 Task: Add Bioray Ndf Calm Liquid Herbal Drops to the cart.
Action: Mouse moved to (287, 141)
Screenshot: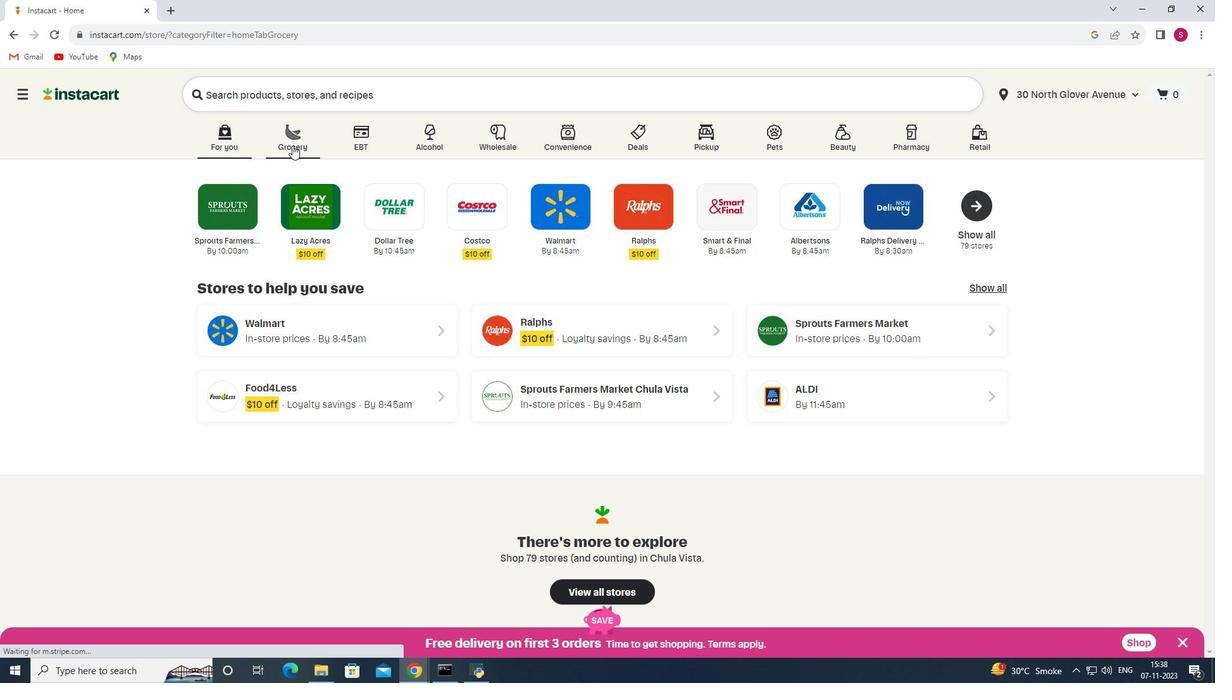 
Action: Mouse pressed left at (287, 141)
Screenshot: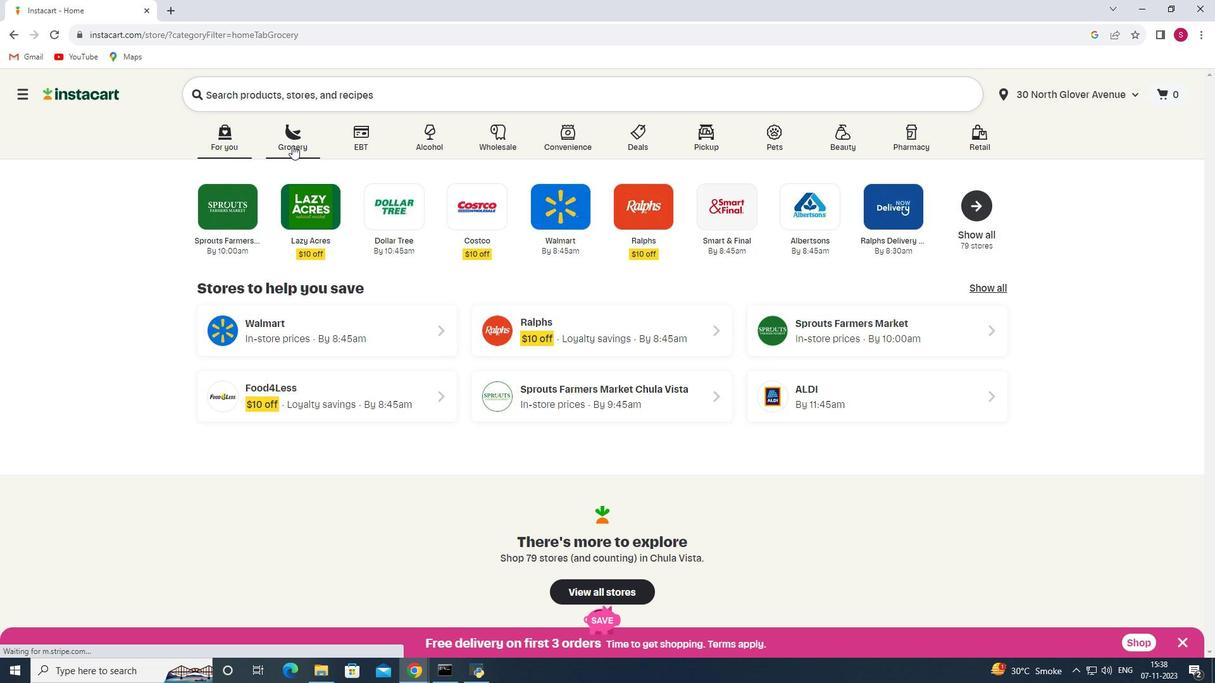 
Action: Mouse moved to (291, 372)
Screenshot: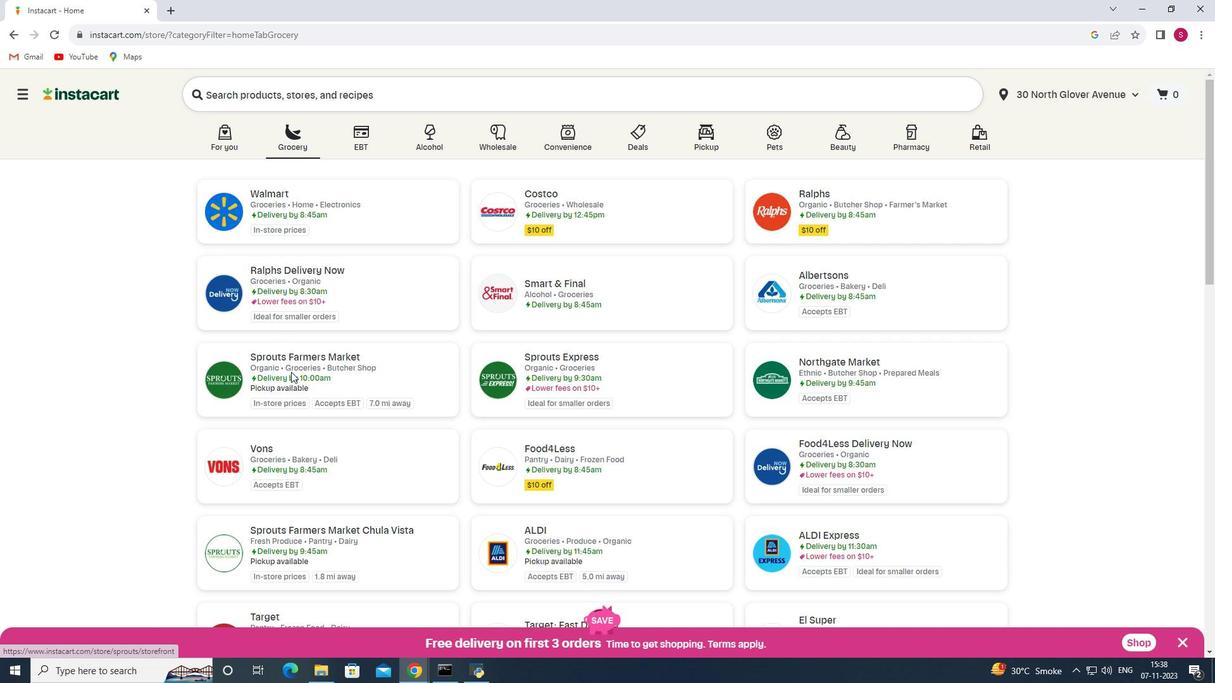 
Action: Mouse pressed left at (291, 372)
Screenshot: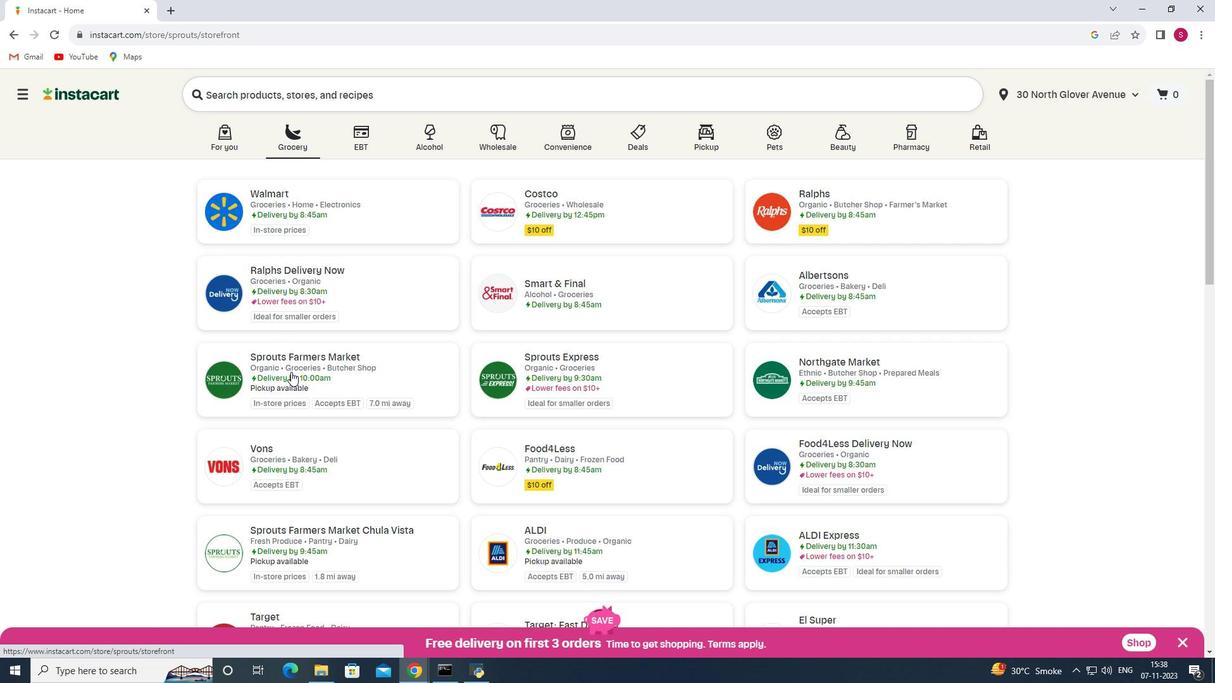 
Action: Mouse moved to (87, 374)
Screenshot: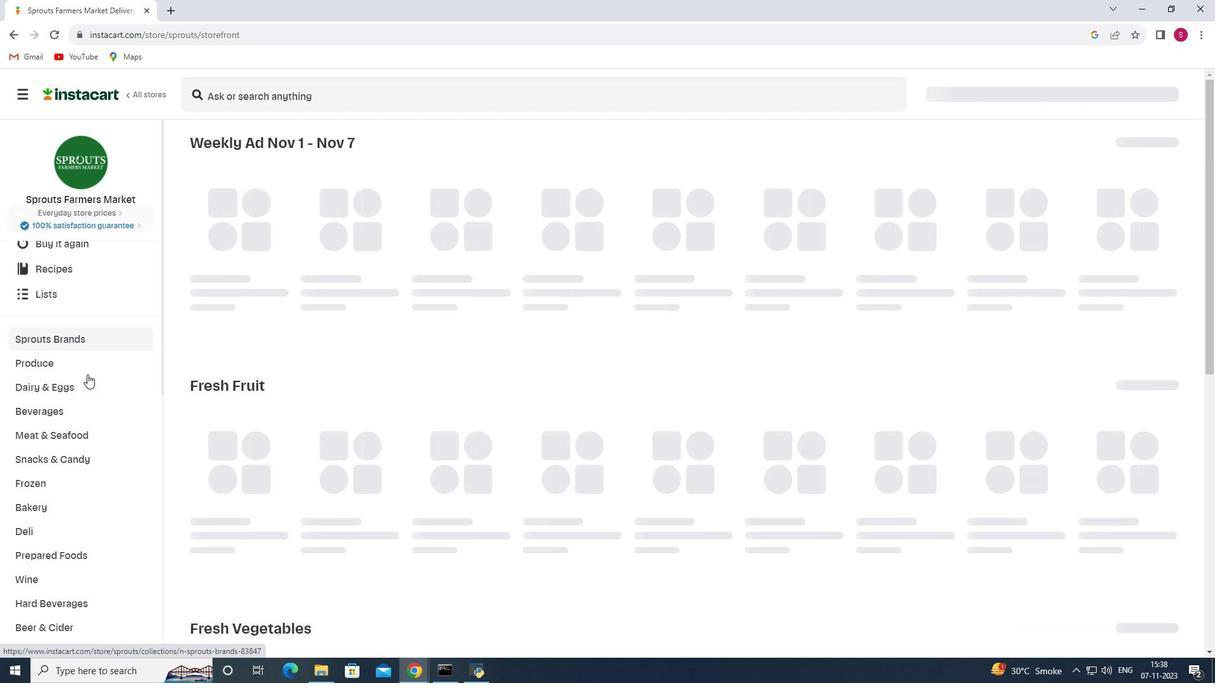 
Action: Mouse scrolled (87, 374) with delta (0, 0)
Screenshot: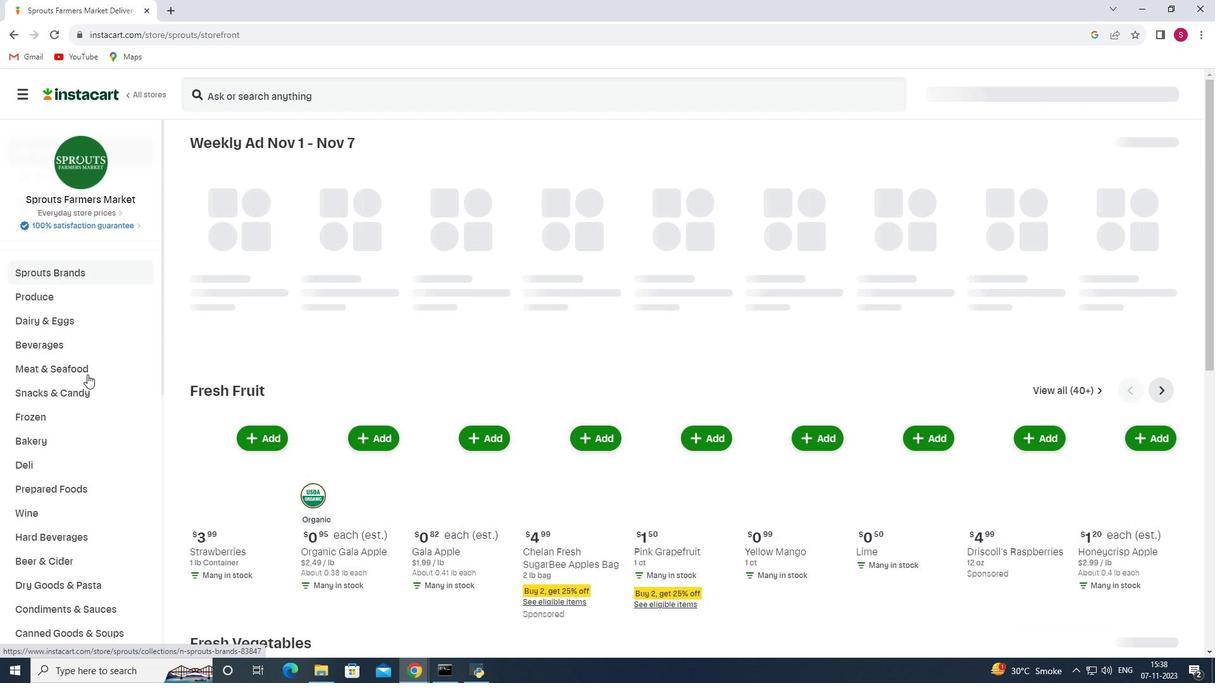 
Action: Mouse scrolled (87, 374) with delta (0, 0)
Screenshot: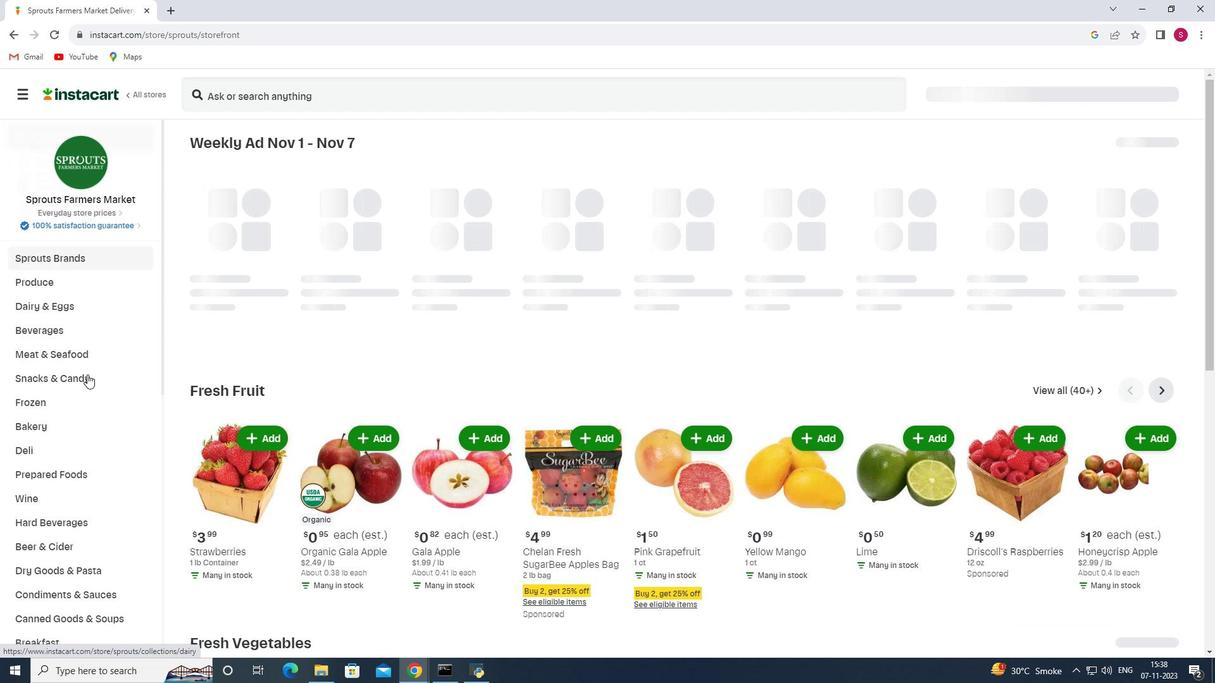 
Action: Mouse moved to (86, 374)
Screenshot: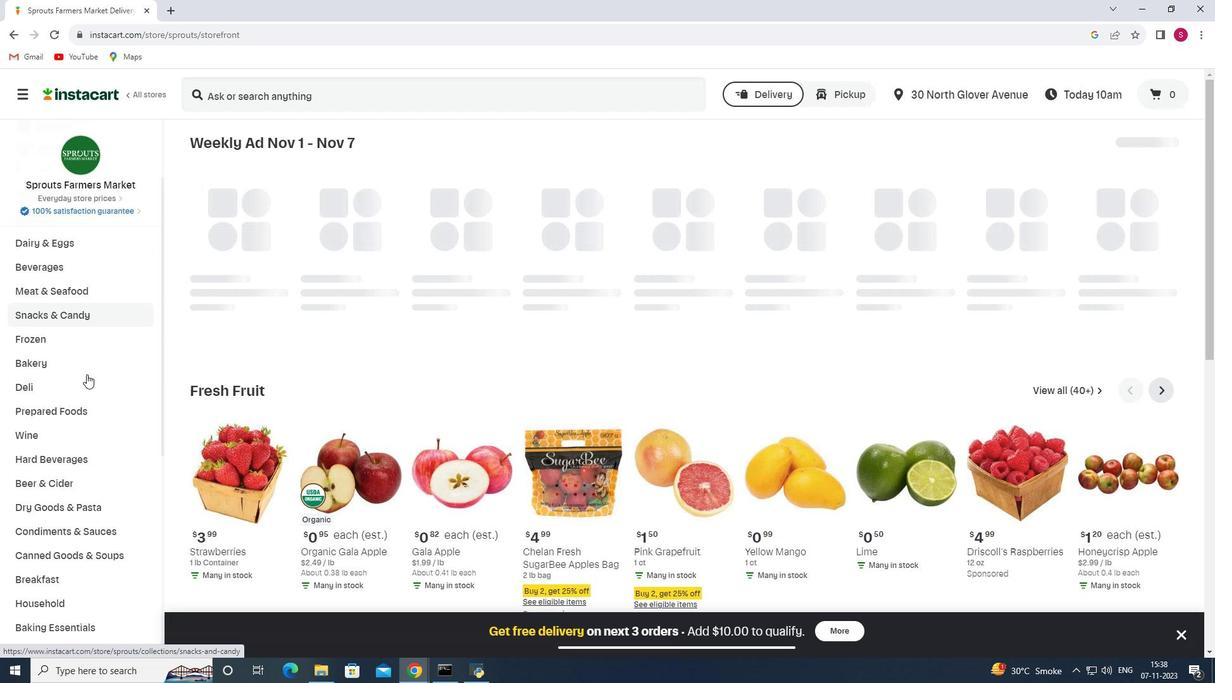 
Action: Mouse scrolled (86, 374) with delta (0, 0)
Screenshot: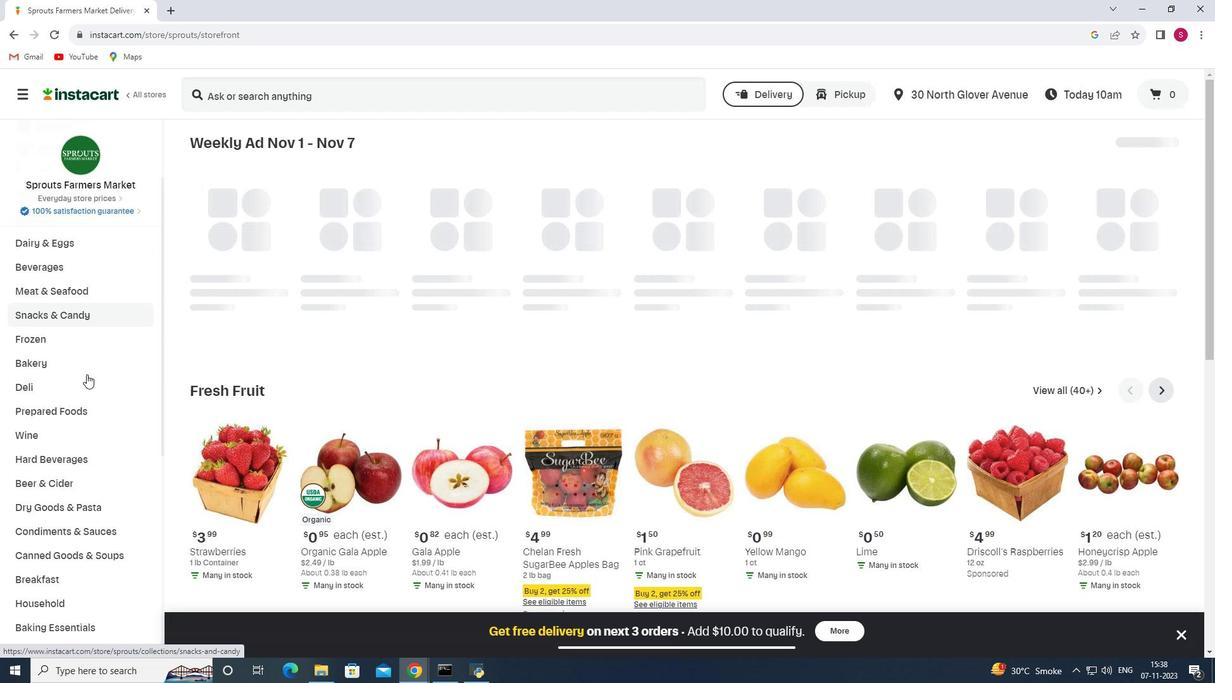 
Action: Mouse moved to (86, 374)
Screenshot: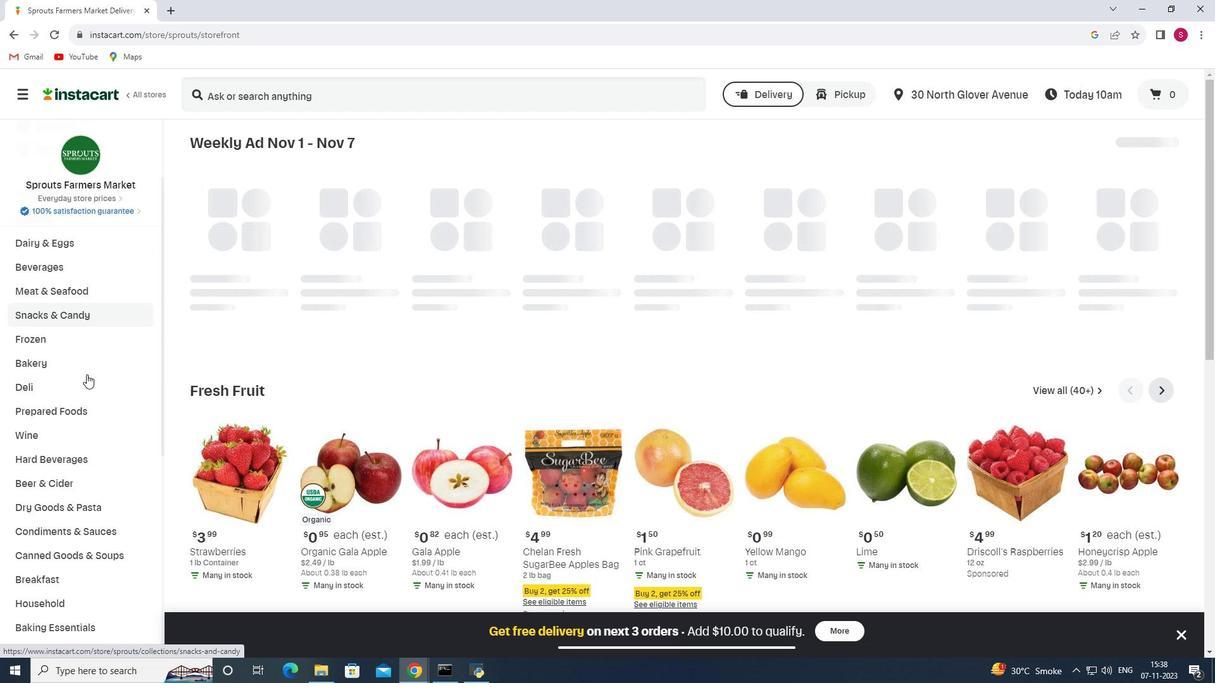 
Action: Mouse scrolled (86, 374) with delta (0, 0)
Screenshot: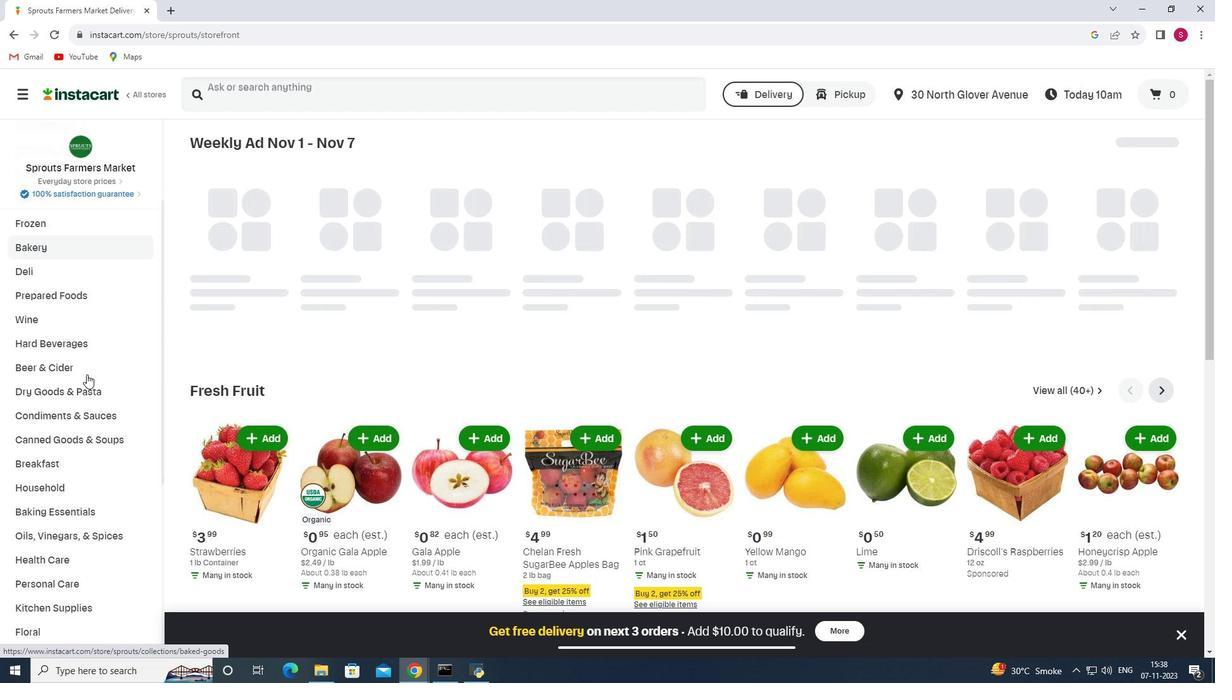 
Action: Mouse scrolled (86, 374) with delta (0, 0)
Screenshot: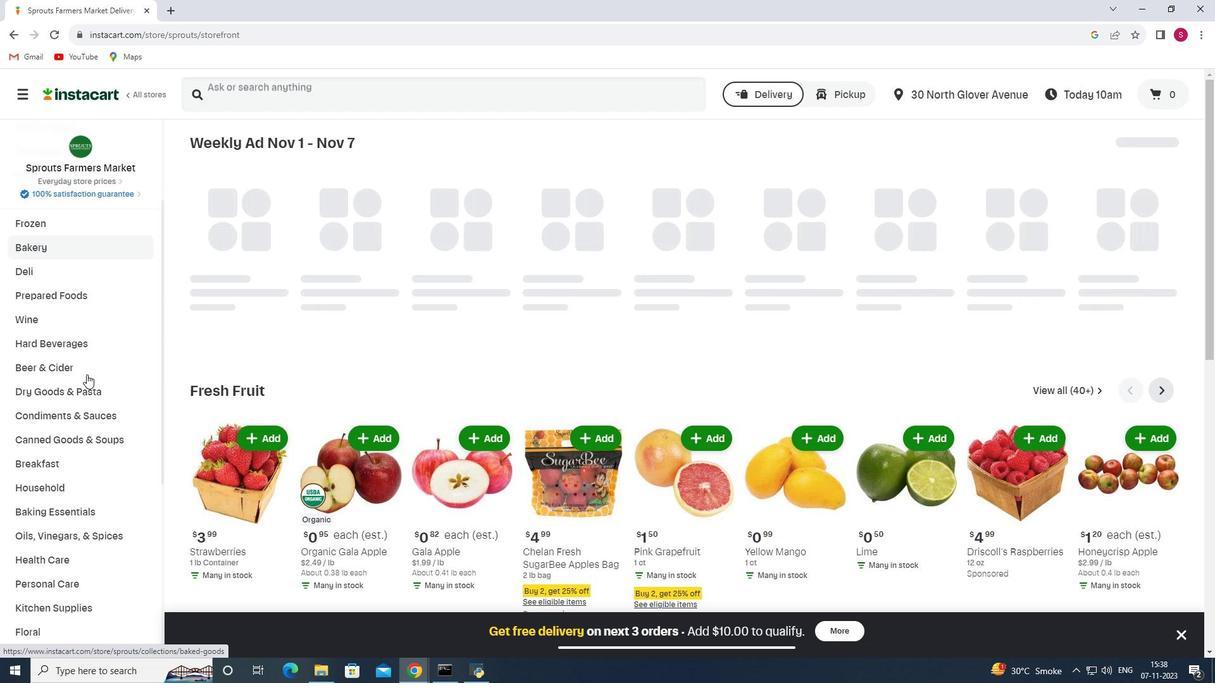 
Action: Mouse moved to (86, 375)
Screenshot: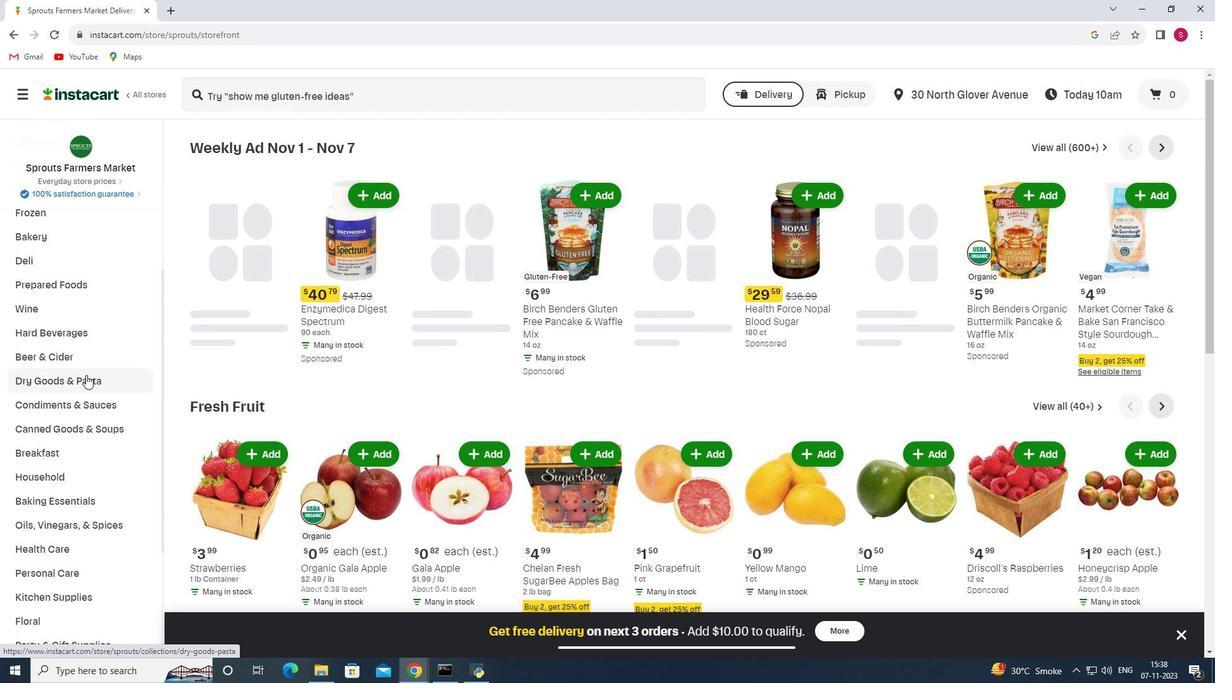 
Action: Mouse scrolled (86, 374) with delta (0, 0)
Screenshot: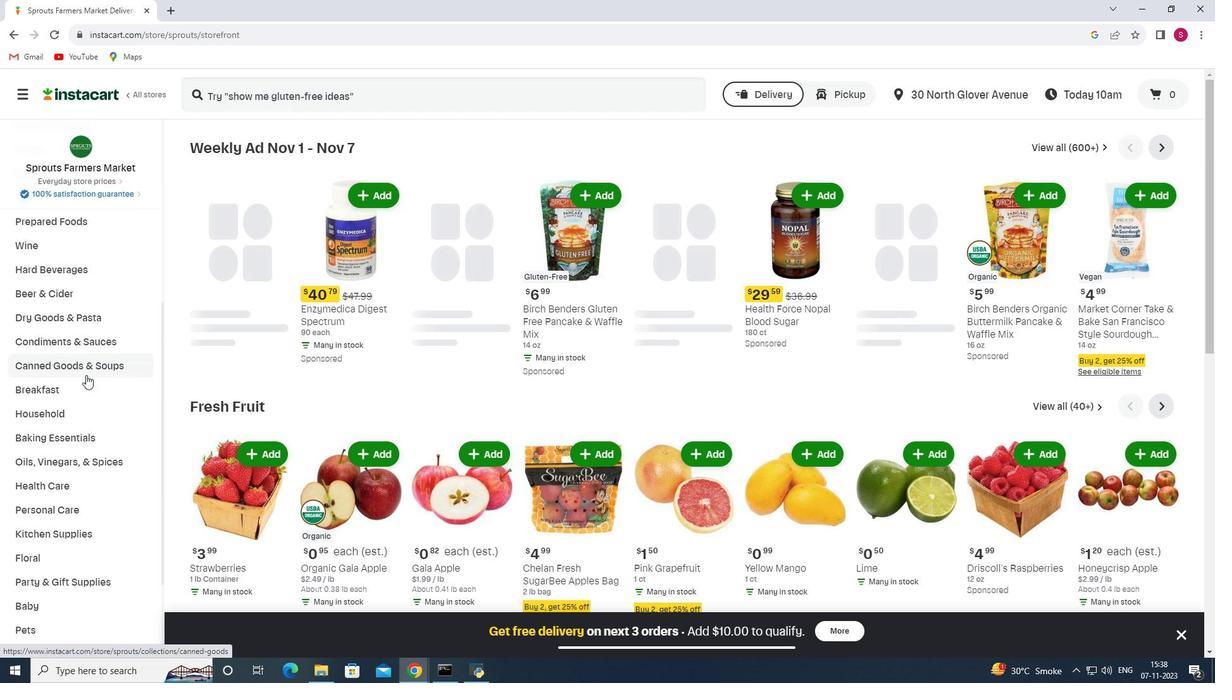 
Action: Mouse scrolled (86, 374) with delta (0, 0)
Screenshot: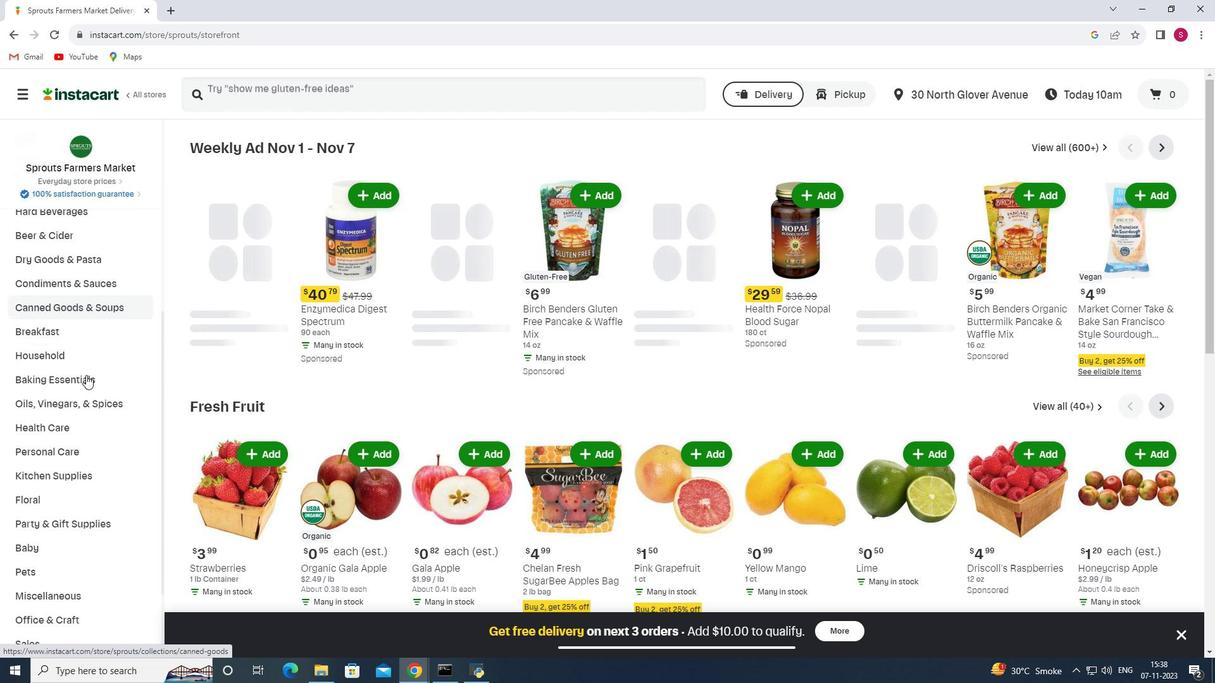 
Action: Mouse moved to (60, 429)
Screenshot: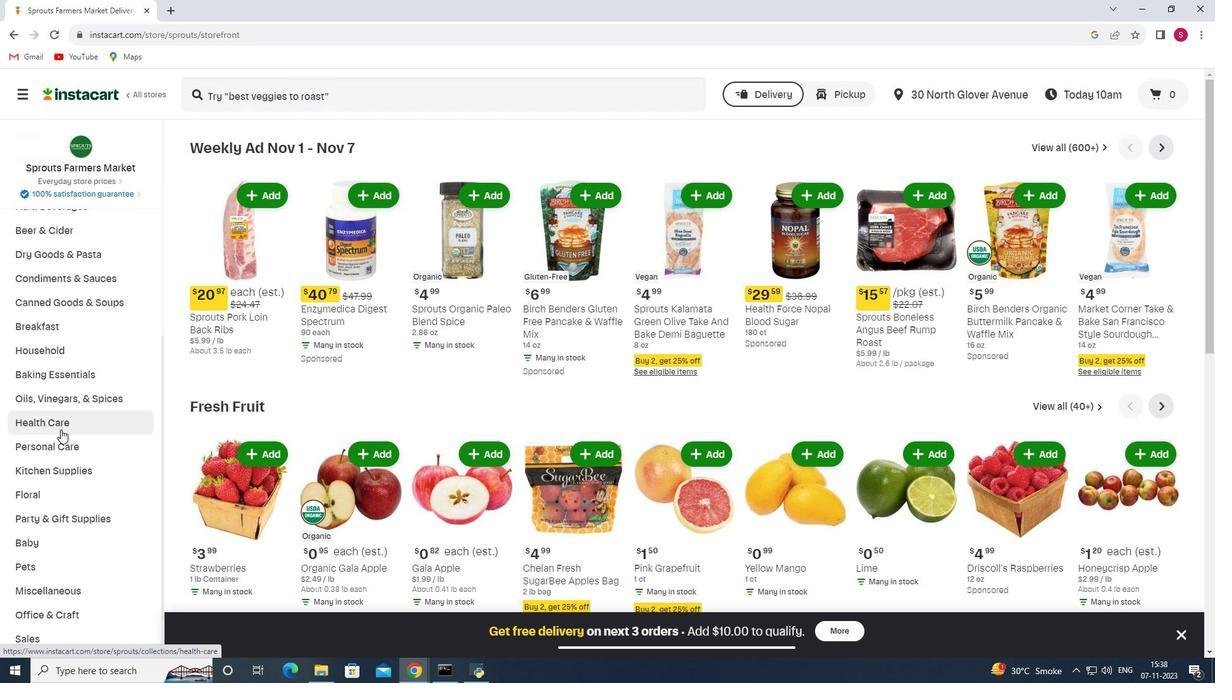 
Action: Mouse pressed left at (60, 429)
Screenshot: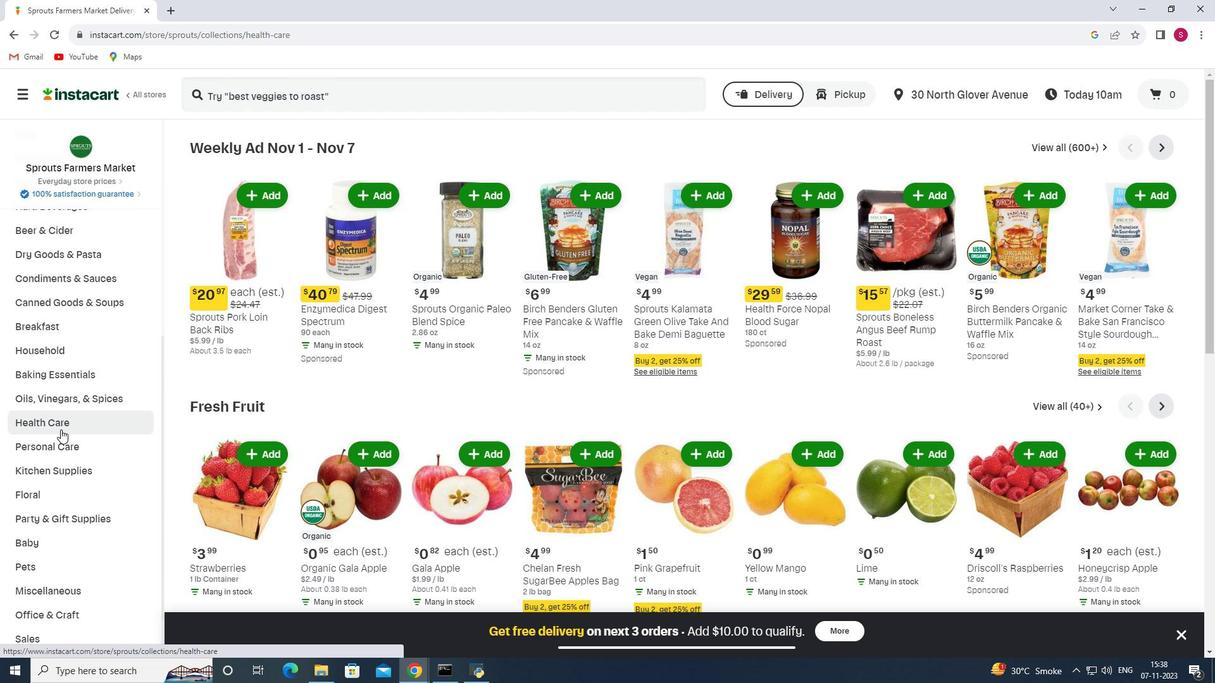 
Action: Mouse moved to (474, 177)
Screenshot: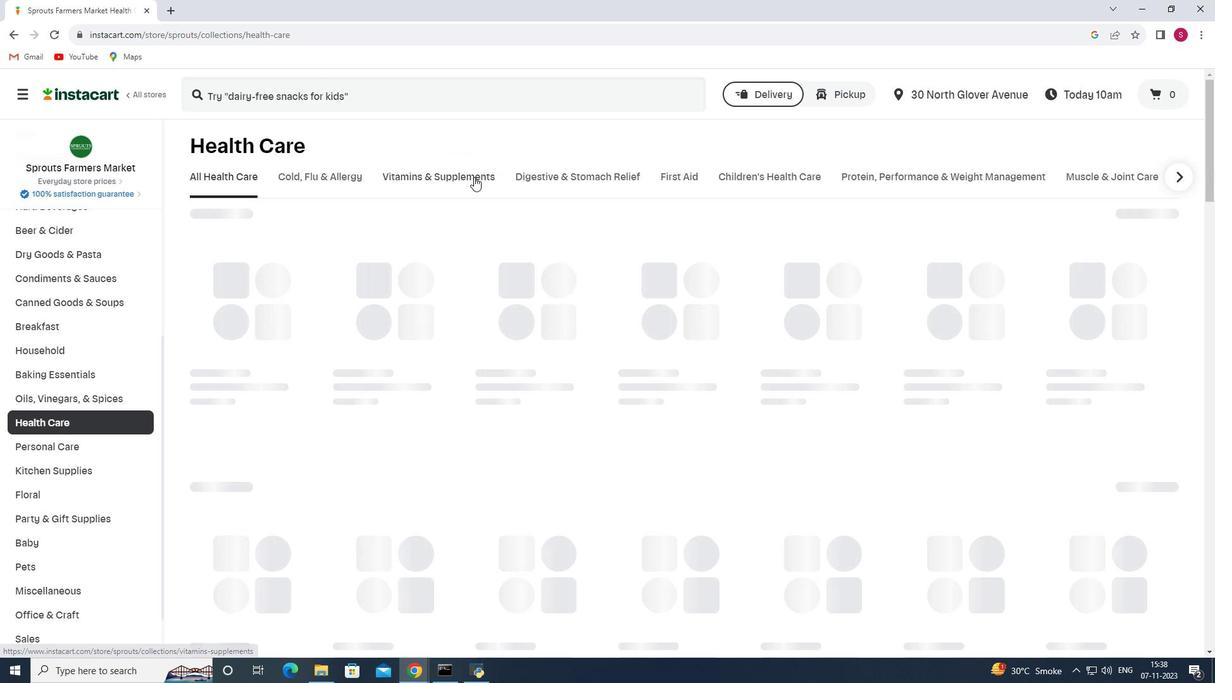 
Action: Mouse pressed left at (474, 177)
Screenshot: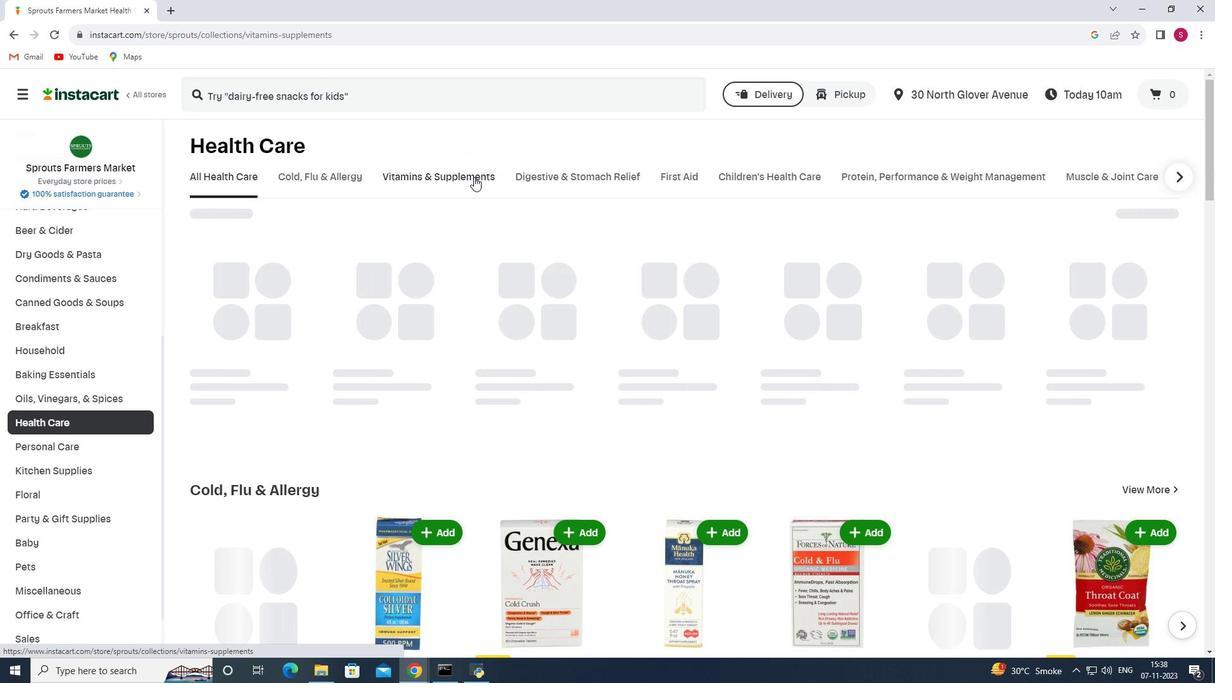 
Action: Mouse moved to (724, 220)
Screenshot: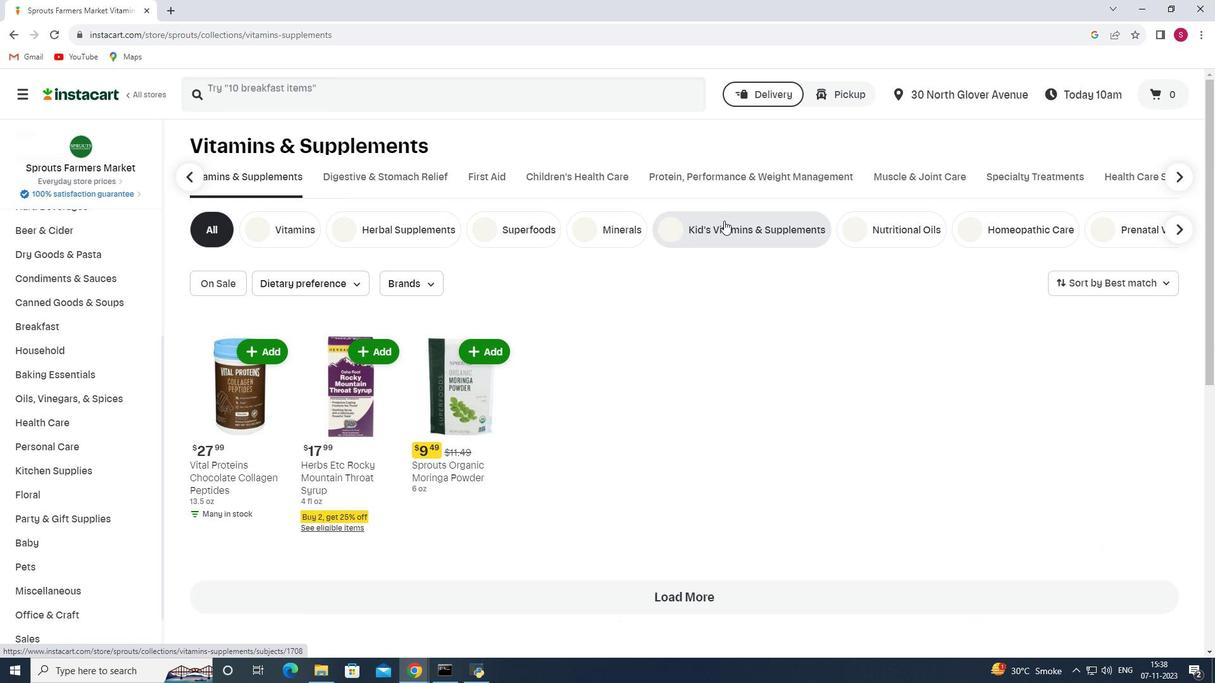 
Action: Mouse pressed left at (724, 220)
Screenshot: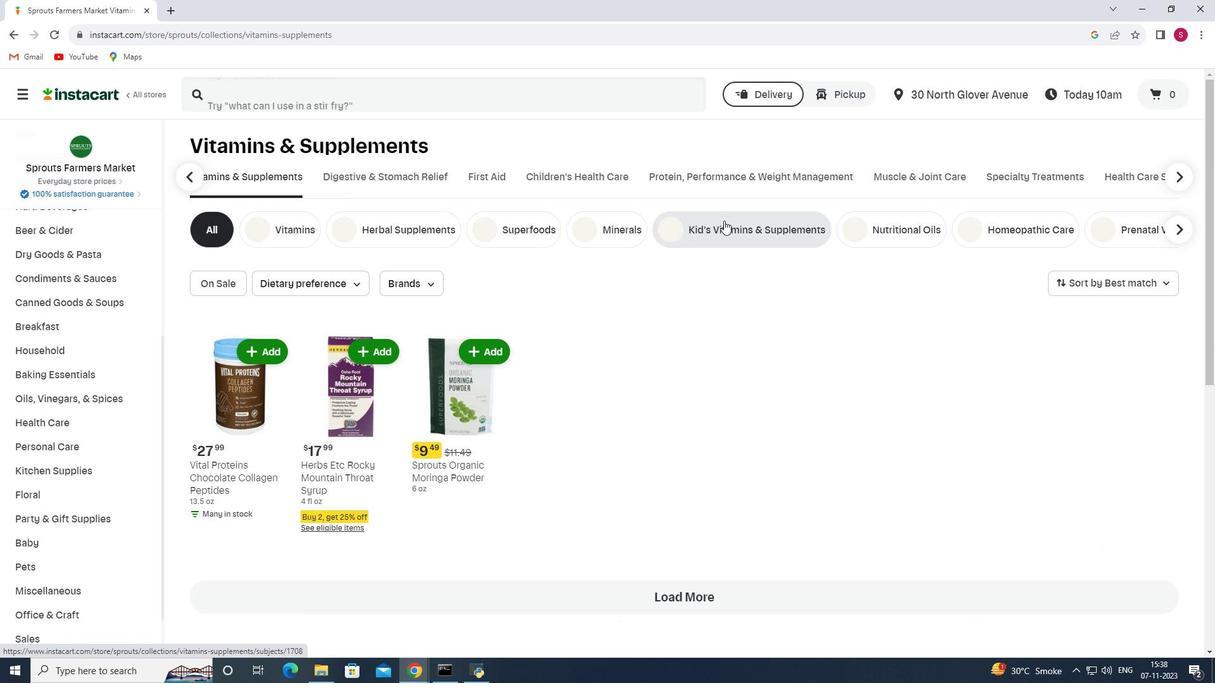 
Action: Mouse moved to (313, 84)
Screenshot: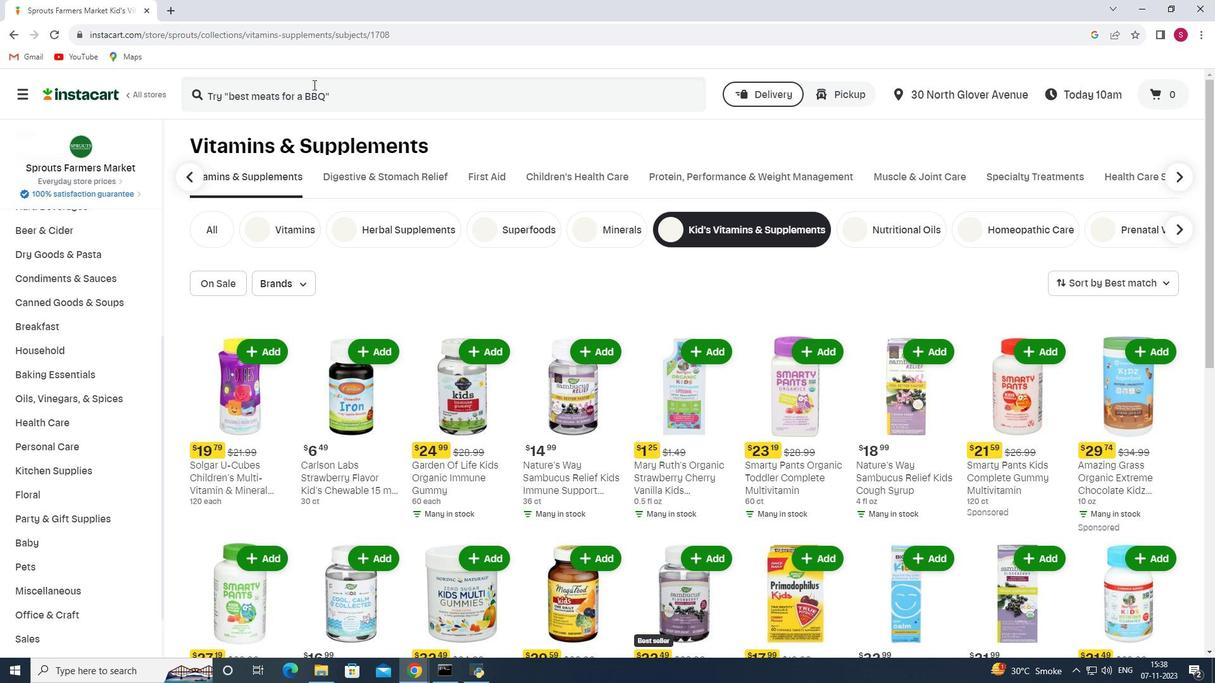 
Action: Mouse pressed left at (313, 84)
Screenshot: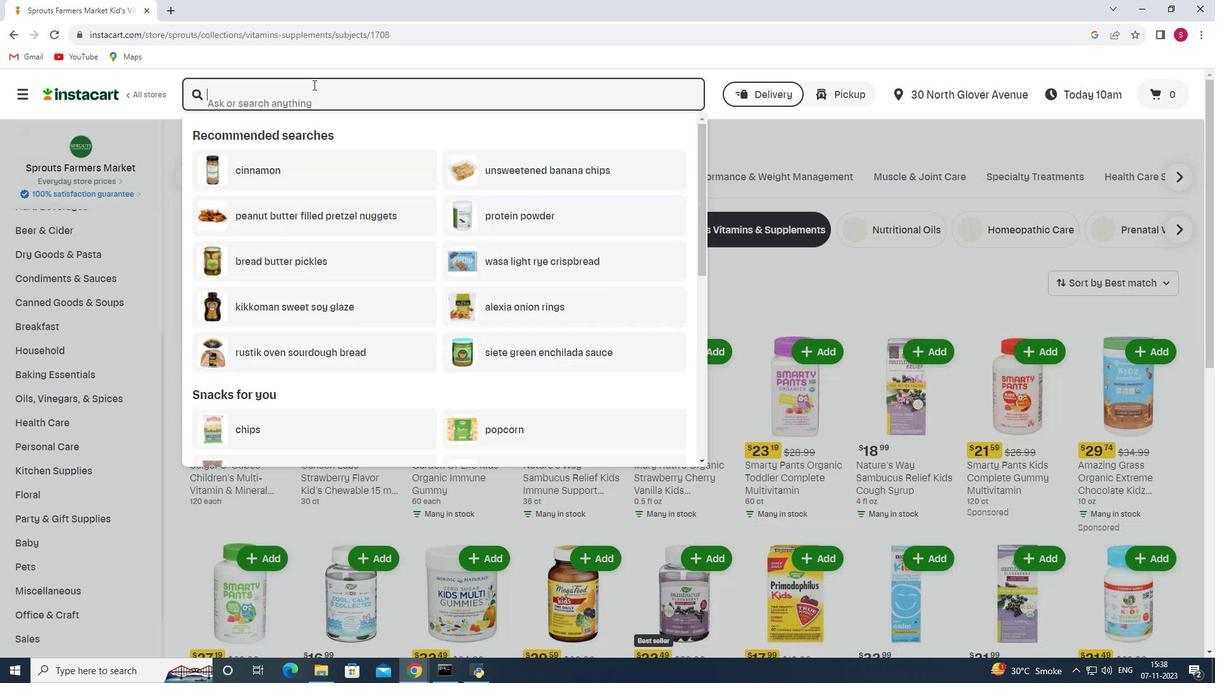 
Action: Key pressed <Key.shift_r><Key.shift_r><Key.shift_r><Key.shift_r><Key.shift_r>Bioray<Key.space><Key.shift><Key.shift><Key.shift><Key.shift><Key.shift><Key.shift><Key.shift><Key.shift><Key.shift><Key.shift><Key.shift><Key.shift><Key.shift><Key.shift><Key.shift><Key.shift><Key.shift>Ndf<Key.space><Key.shift>Calm<Key.space><Key.shift_r>Liquid<Key.space><Key.shift><Key.shift><Key.shift><Key.shift><Key.shift><Key.shift><Key.shift><Key.shift><Key.shift>Herbal<Key.space><Key.shift><Key.shift>Drops<Key.enter>
Screenshot: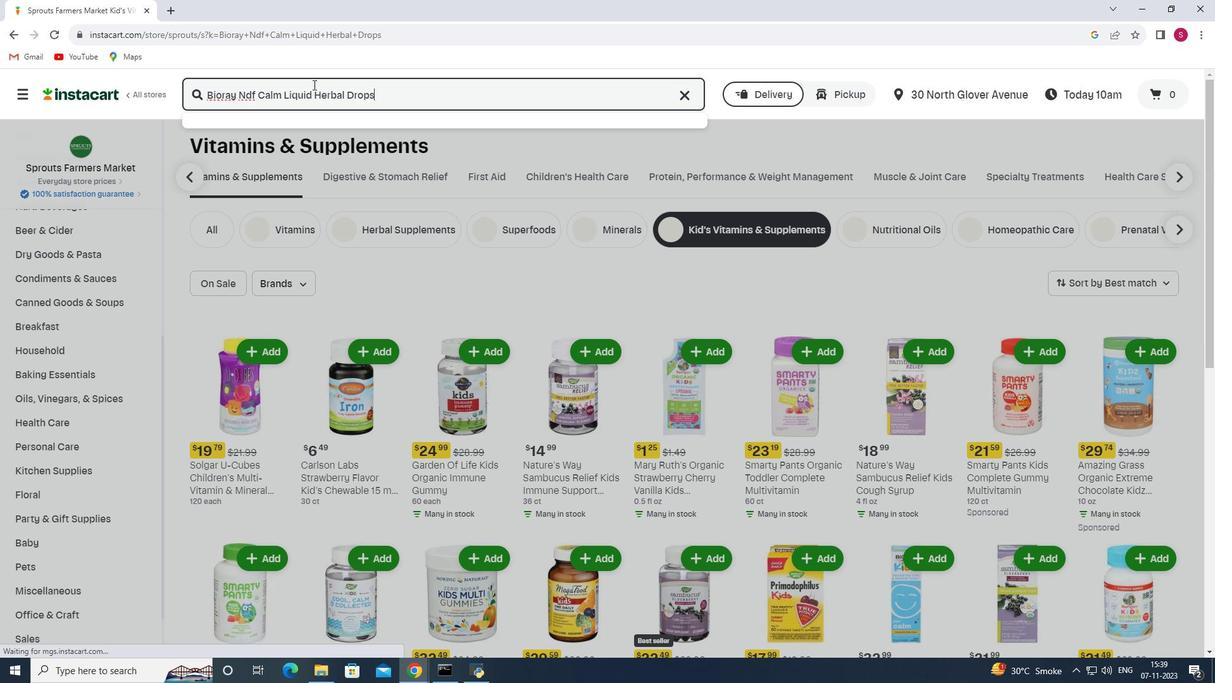 
Action: Mouse moved to (324, 194)
Screenshot: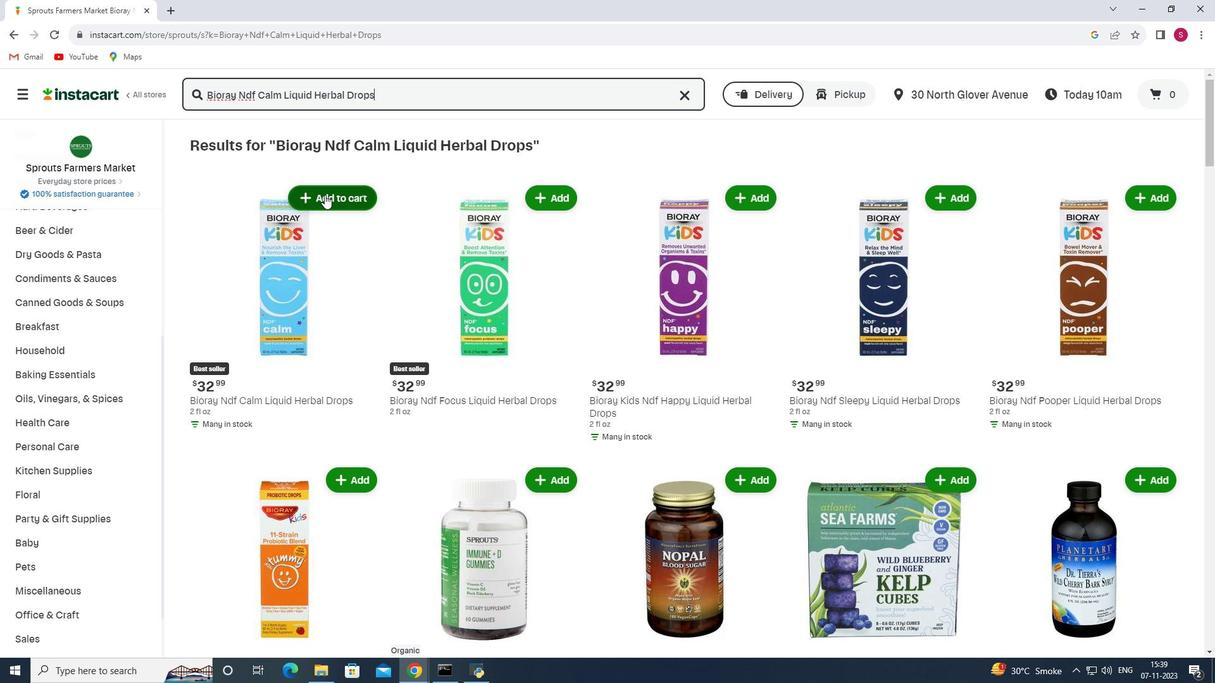 
Action: Mouse pressed left at (324, 194)
Screenshot: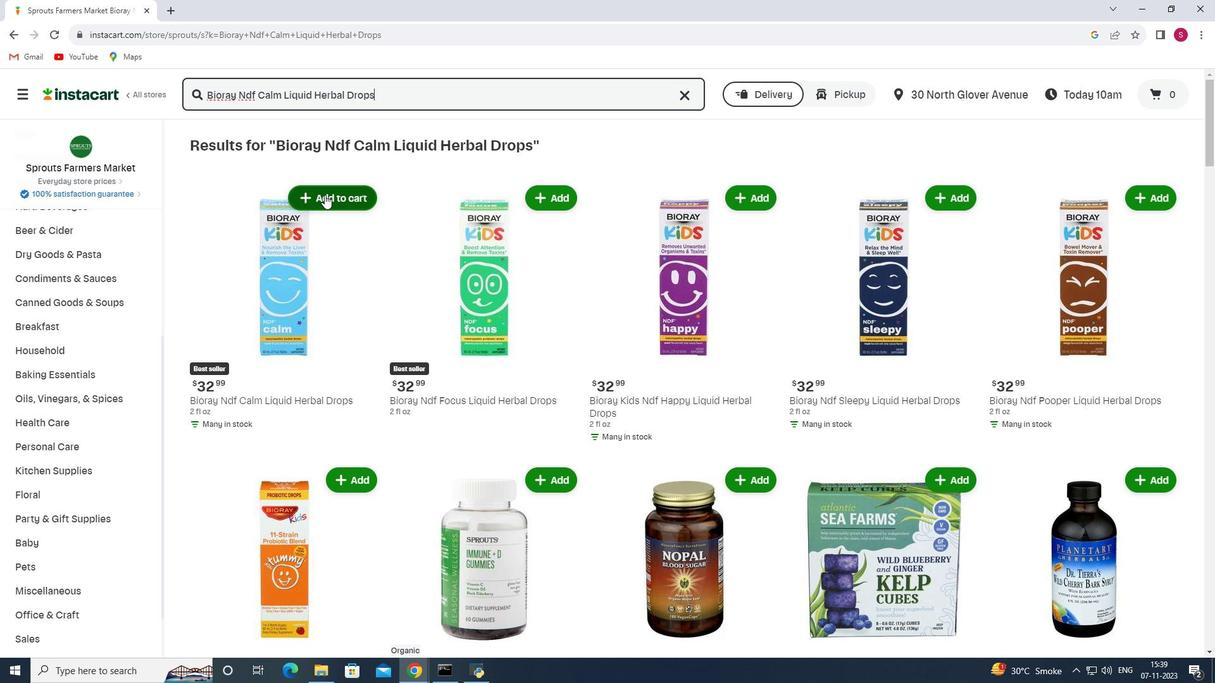 
Action: Mouse moved to (336, 222)
Screenshot: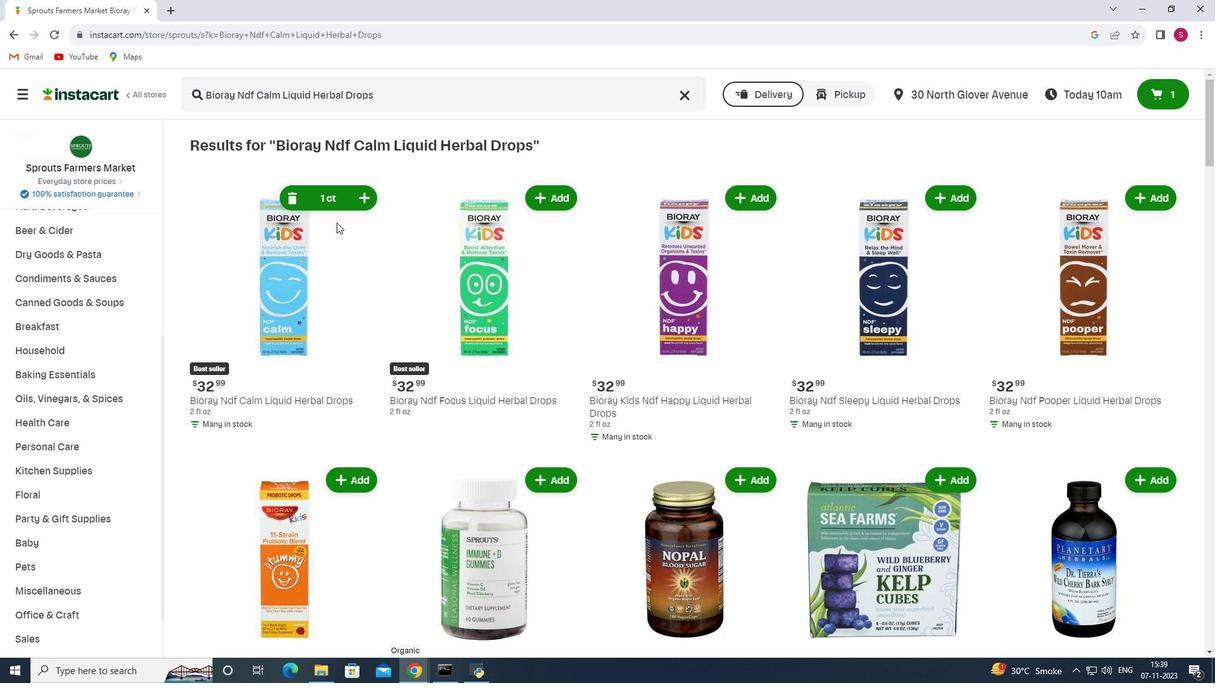 
